 Task: Create a scrum project UniTech.
Action: Mouse moved to (178, 57)
Screenshot: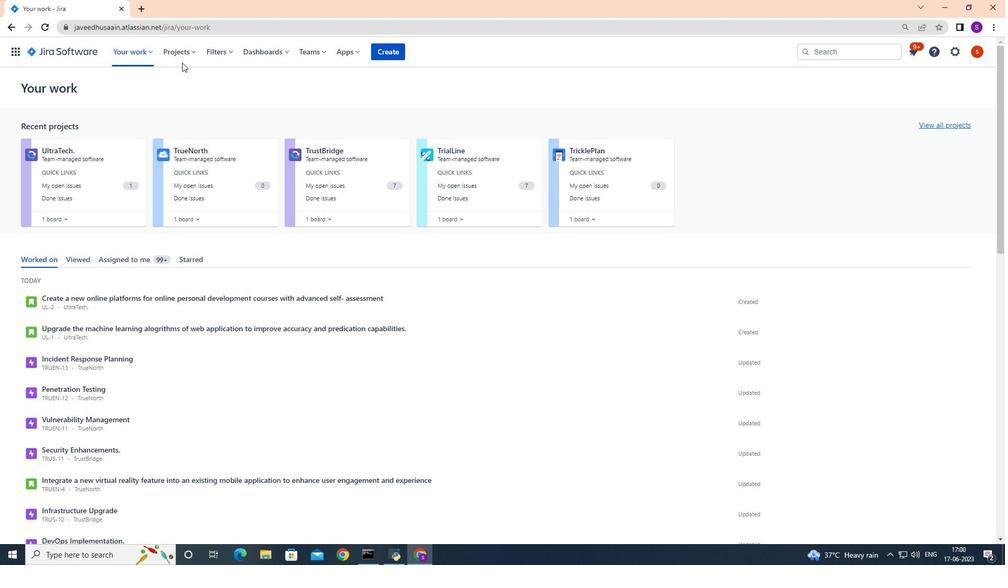 
Action: Mouse pressed left at (178, 57)
Screenshot: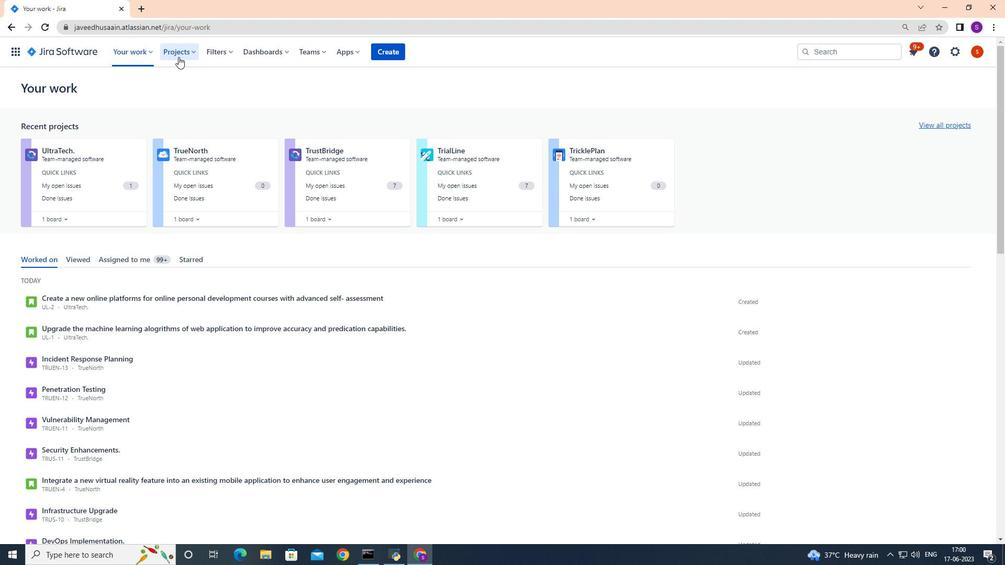 
Action: Mouse moved to (189, 259)
Screenshot: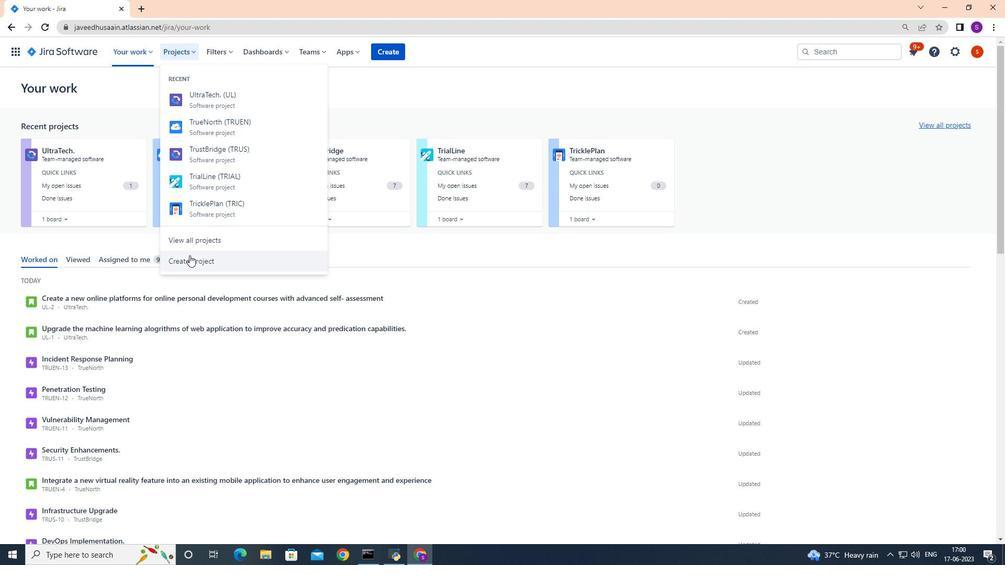 
Action: Mouse pressed left at (189, 259)
Screenshot: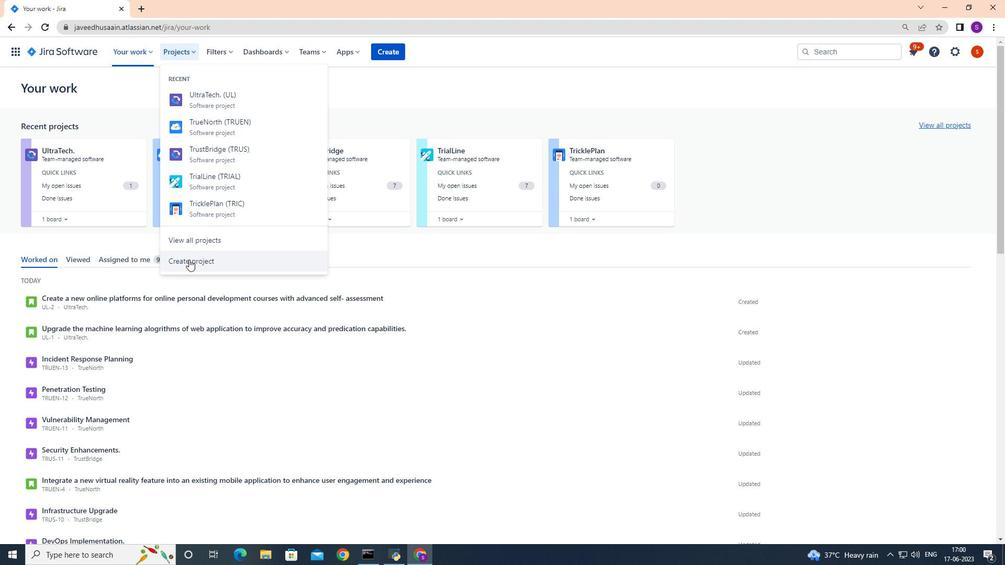 
Action: Mouse moved to (455, 165)
Screenshot: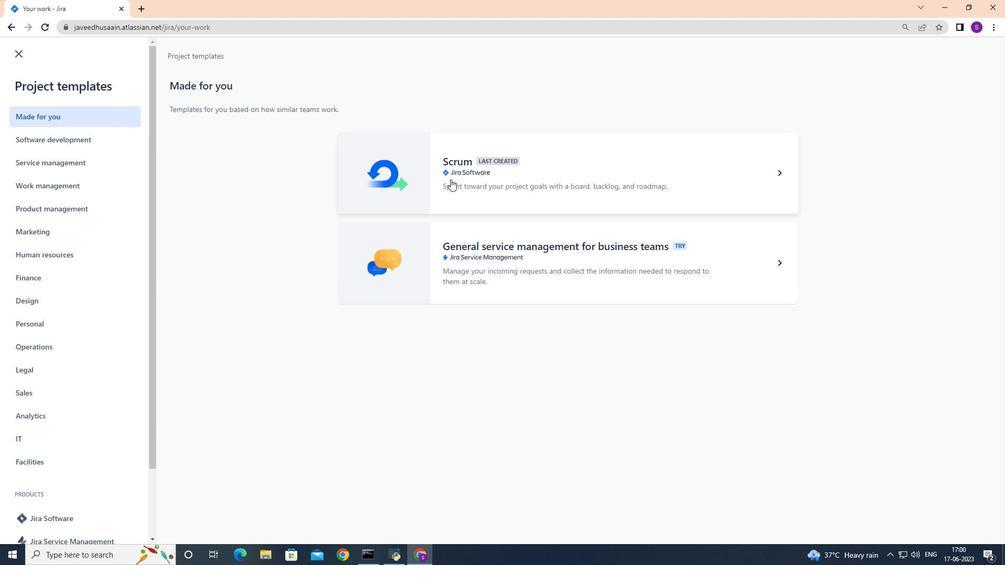 
Action: Mouse pressed left at (455, 165)
Screenshot: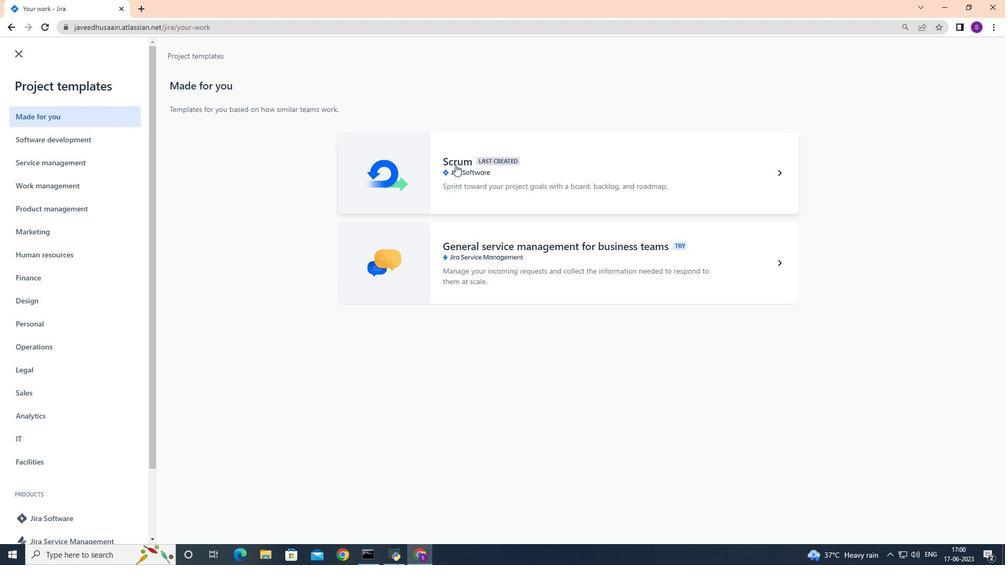 
Action: Mouse moved to (747, 94)
Screenshot: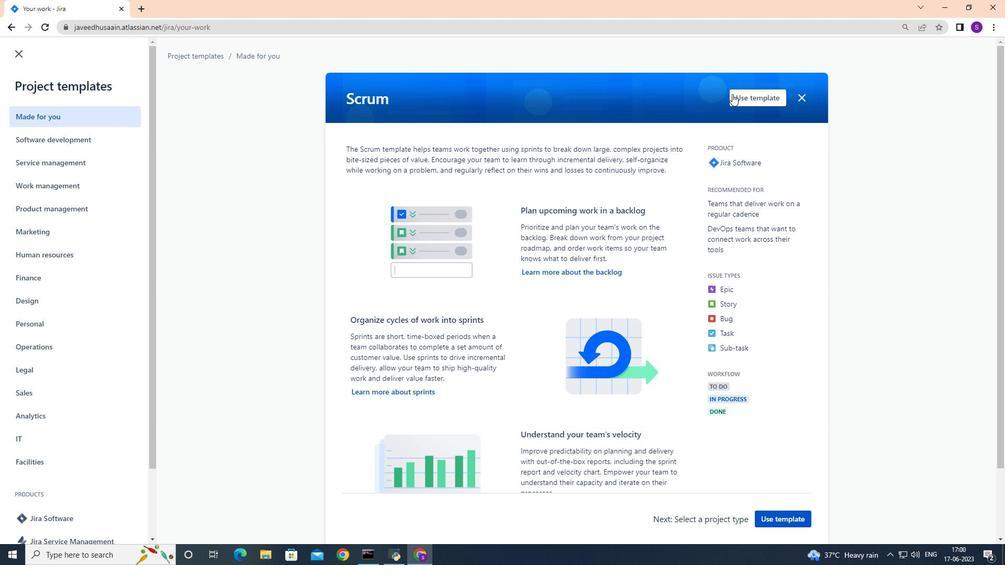 
Action: Mouse pressed left at (747, 94)
Screenshot: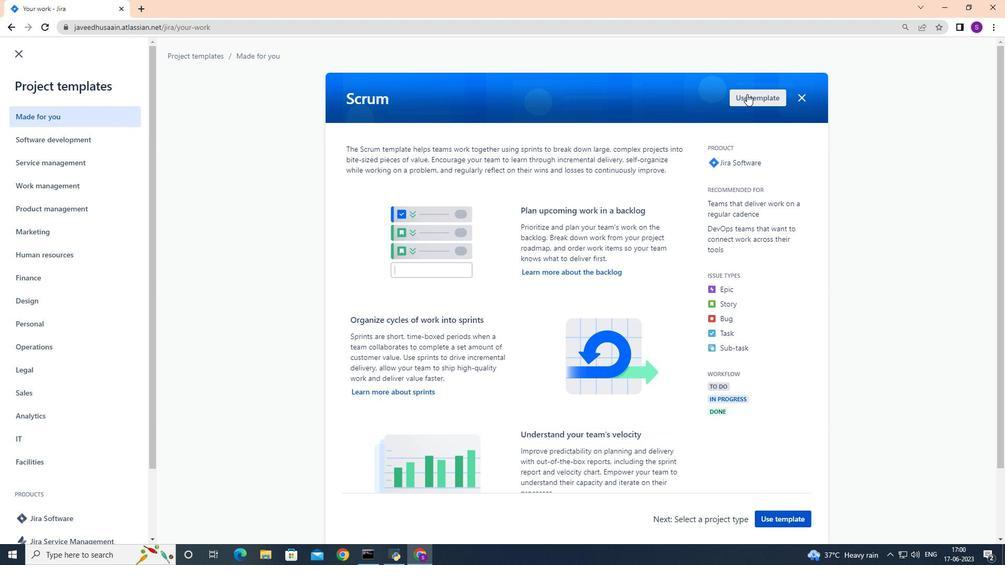
Action: Mouse moved to (449, 509)
Screenshot: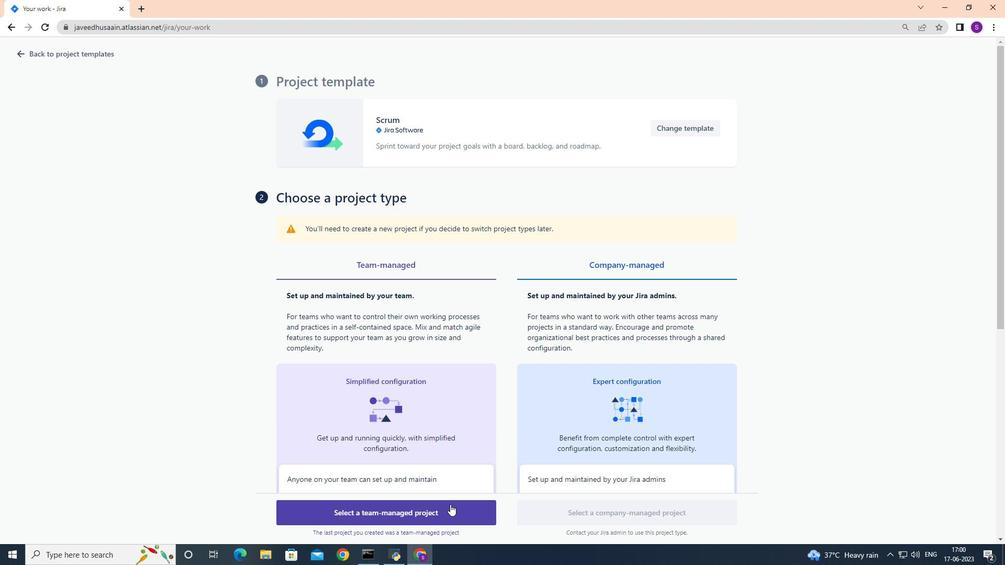 
Action: Mouse pressed left at (449, 509)
Screenshot: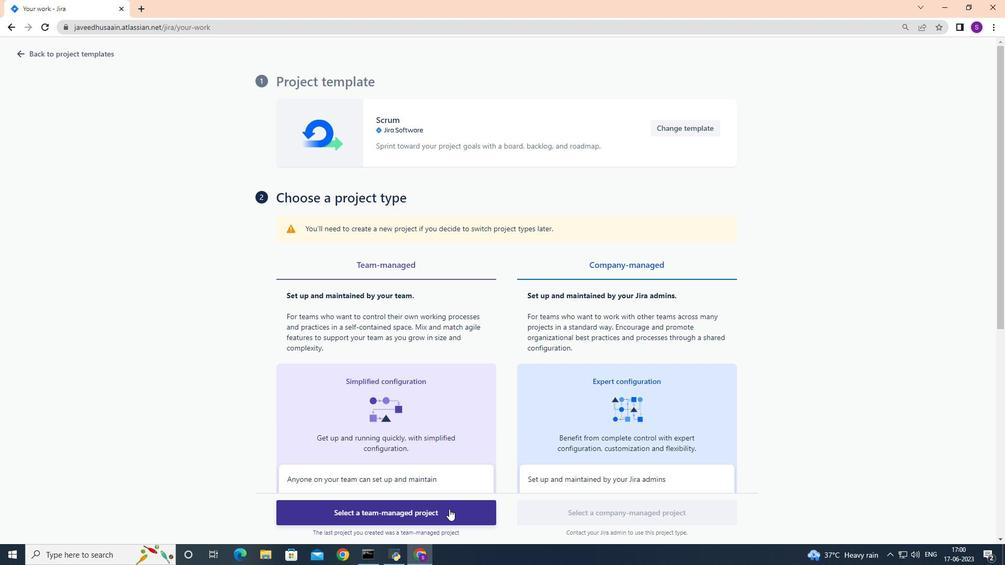 
Action: Mouse moved to (379, 243)
Screenshot: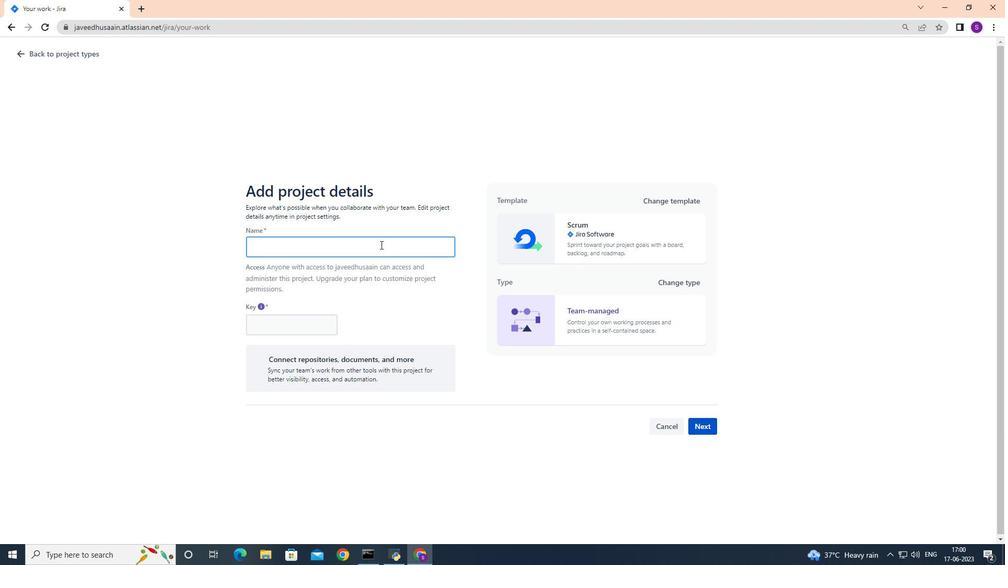 
Action: Mouse pressed left at (379, 243)
Screenshot: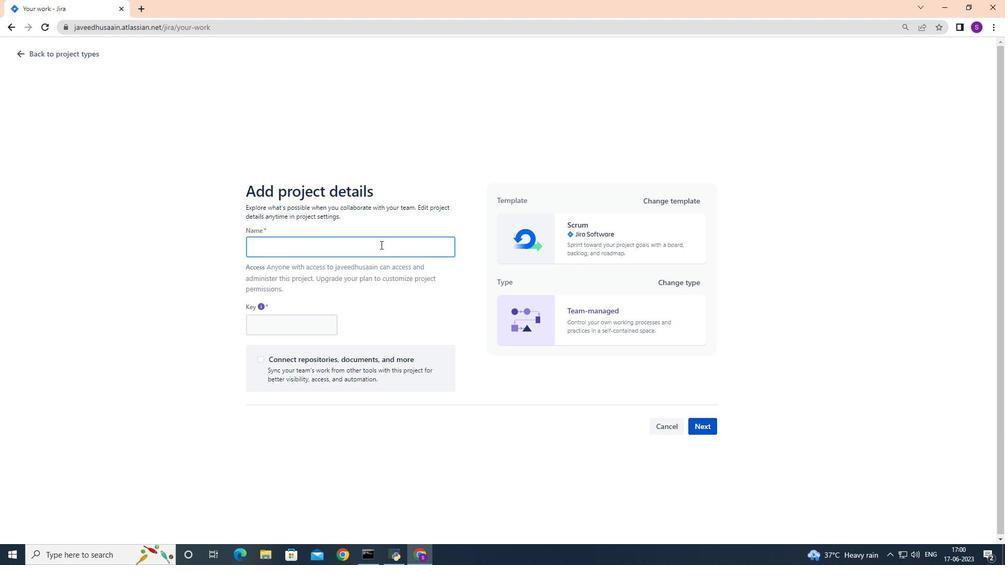 
Action: Key pressed <Key.shift>Uni<Key.shift>Tech
Screenshot: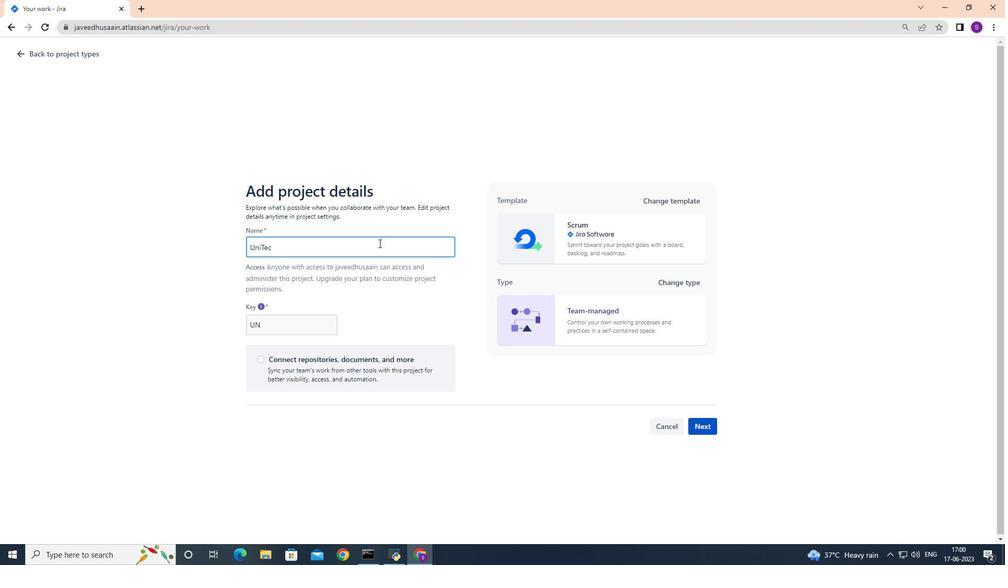 
Action: Mouse moved to (706, 429)
Screenshot: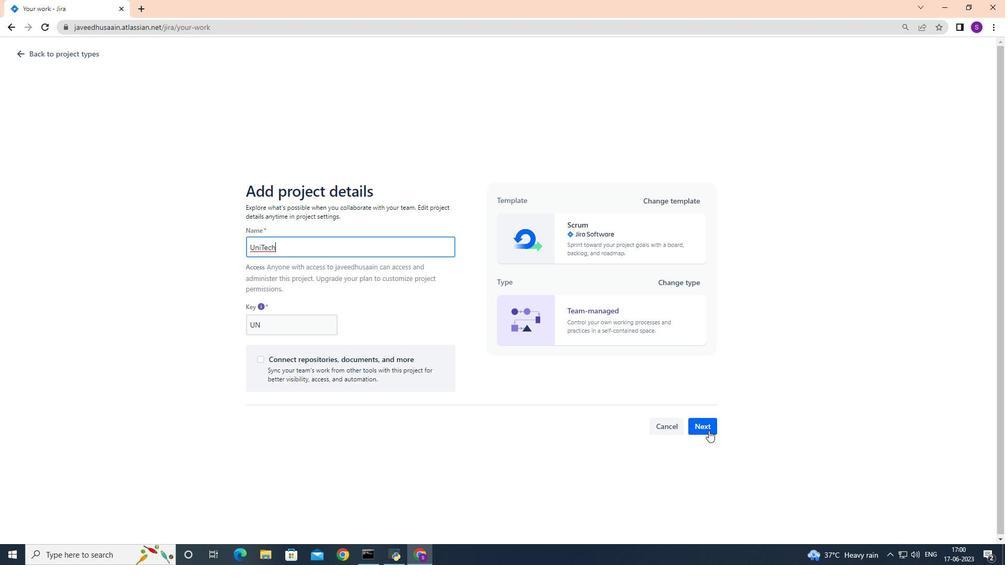 
Action: Mouse pressed left at (706, 429)
Screenshot: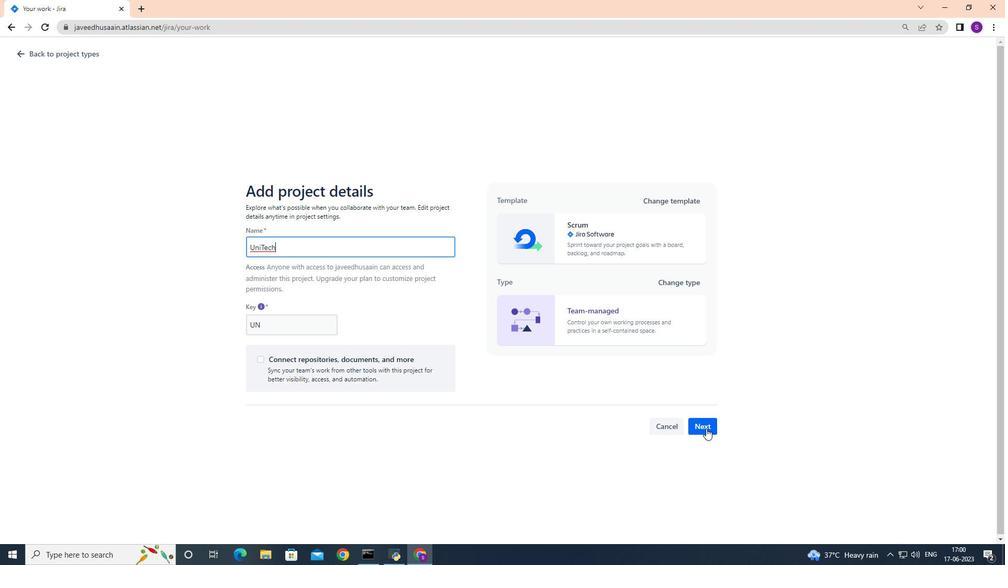 
Action: Mouse moved to (624, 357)
Screenshot: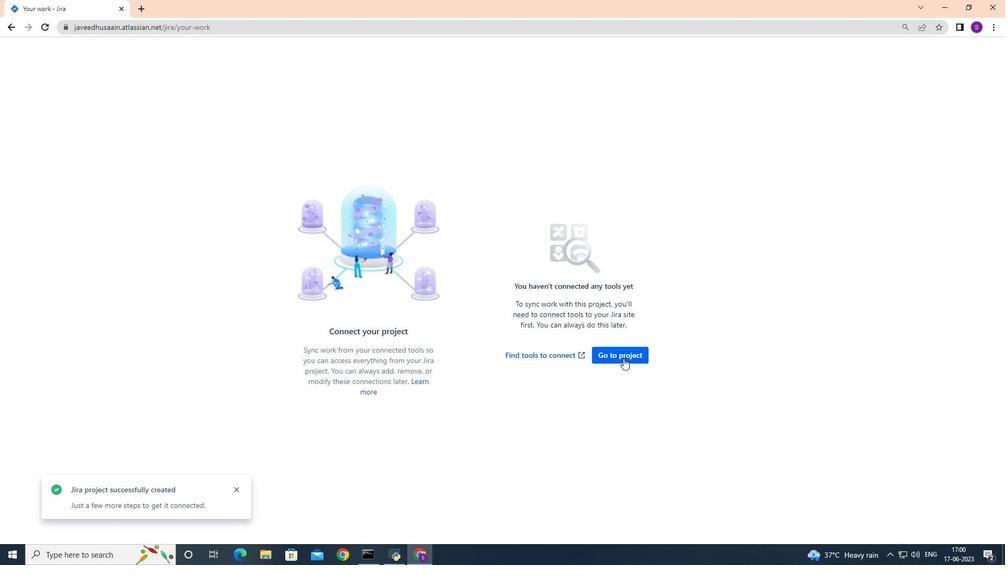 
Action: Mouse pressed left at (624, 357)
Screenshot: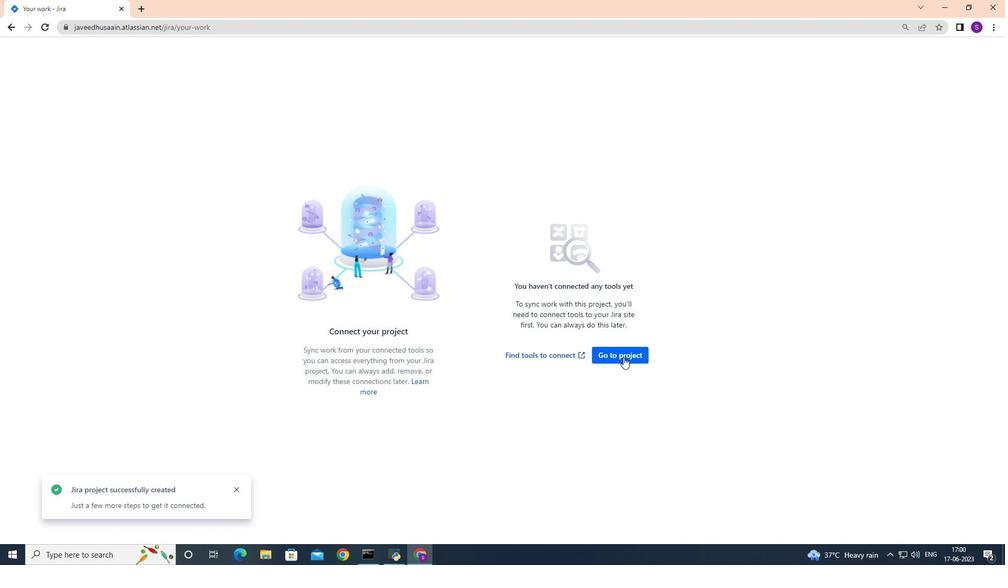 
